 Task: Add Description DS0043 to Card Card0043 in Board Board0041 in Workspace Development in Trello
Action: Mouse moved to (479, 22)
Screenshot: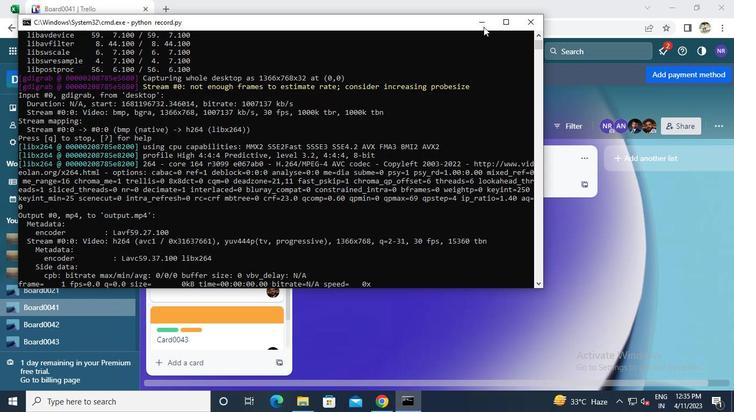 
Action: Mouse pressed left at (479, 22)
Screenshot: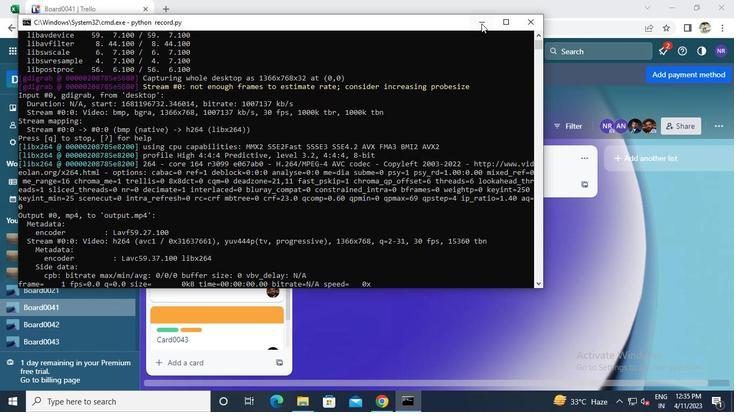 
Action: Mouse moved to (214, 328)
Screenshot: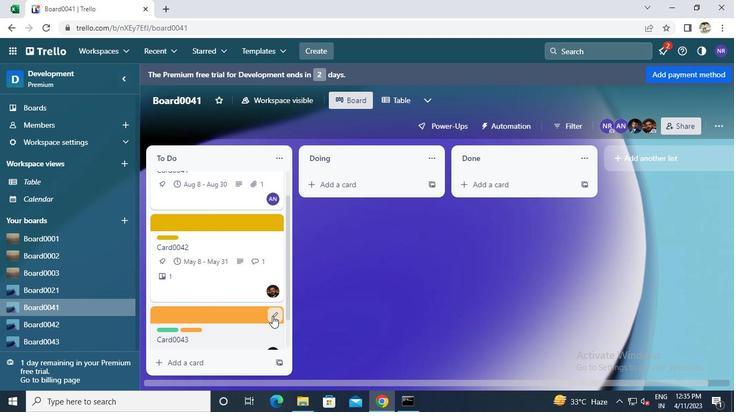 
Action: Mouse pressed left at (214, 328)
Screenshot: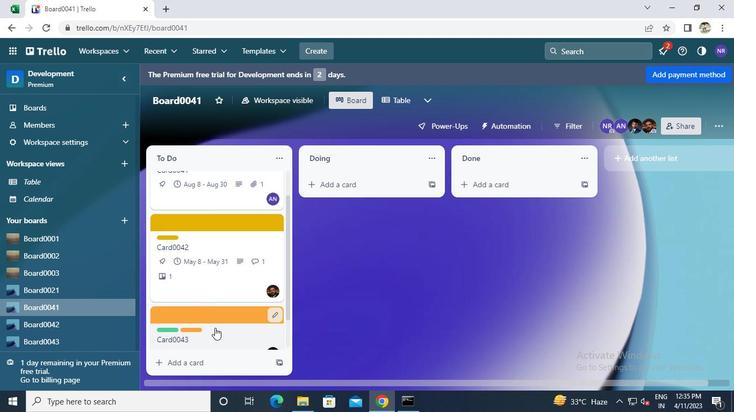 
Action: Mouse moved to (242, 294)
Screenshot: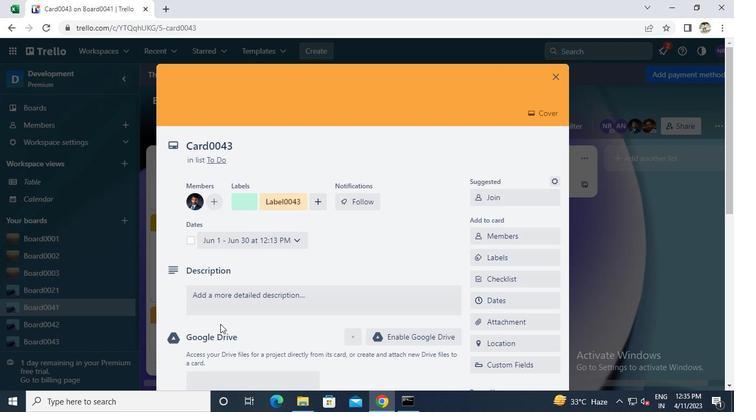 
Action: Mouse pressed left at (242, 294)
Screenshot: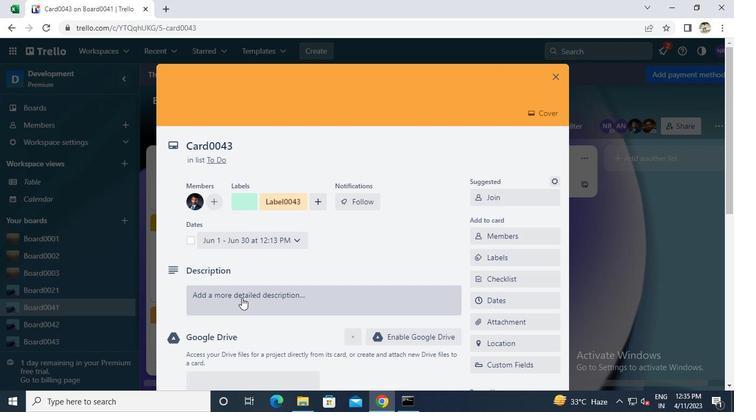 
Action: Keyboard Key.caps_lock
Screenshot: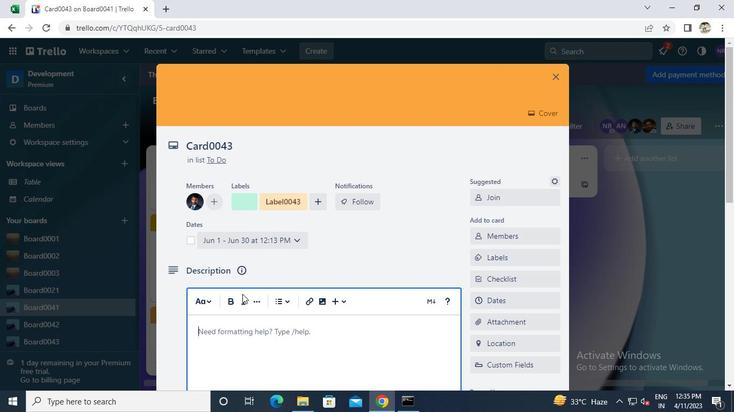 
Action: Keyboard d
Screenshot: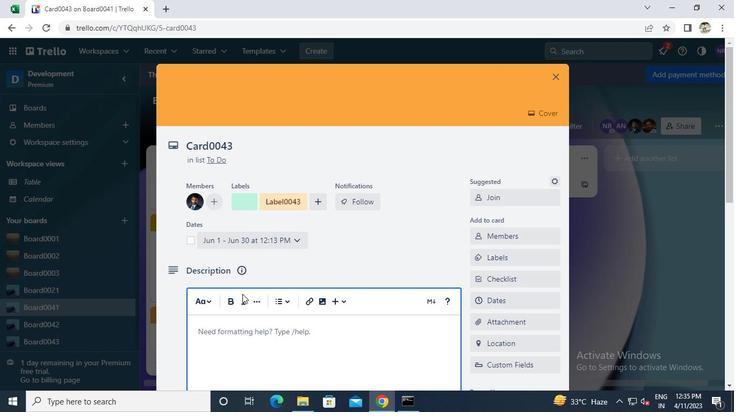 
Action: Keyboard s
Screenshot: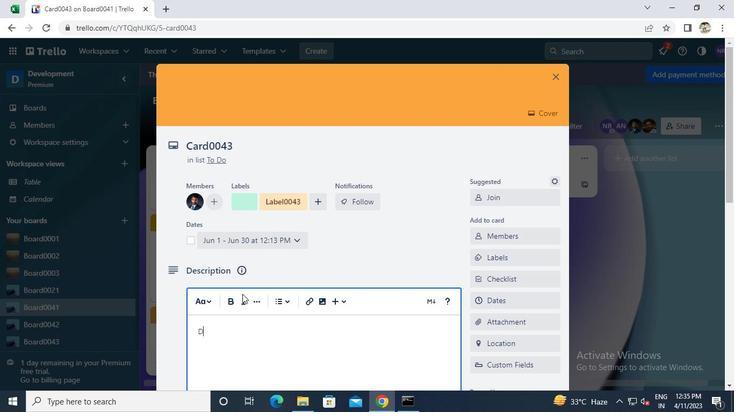 
Action: Keyboard 0
Screenshot: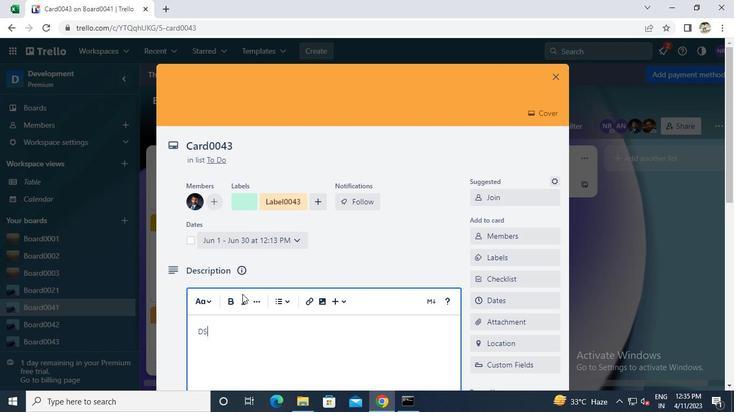 
Action: Keyboard 0
Screenshot: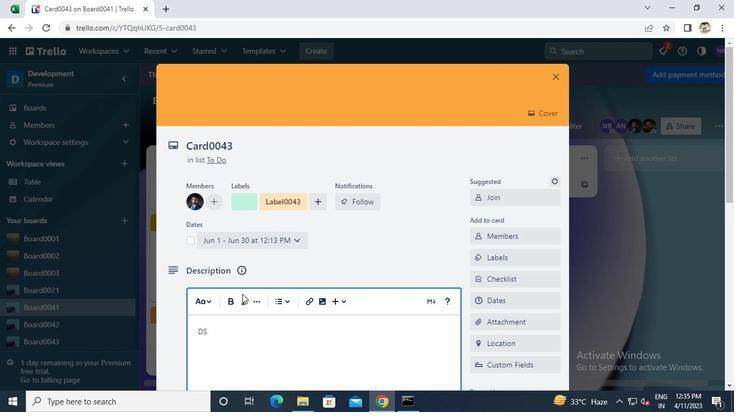 
Action: Keyboard 4
Screenshot: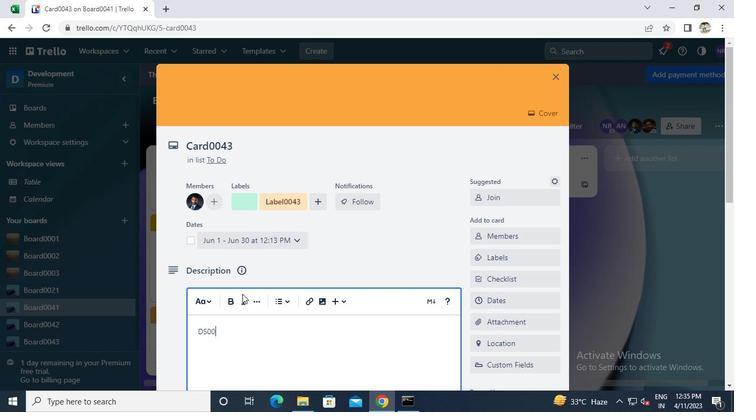
Action: Keyboard 3
Screenshot: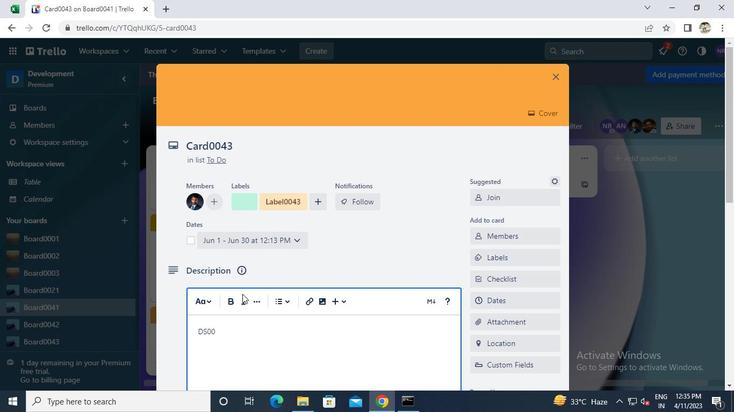 
Action: Mouse moved to (209, 237)
Screenshot: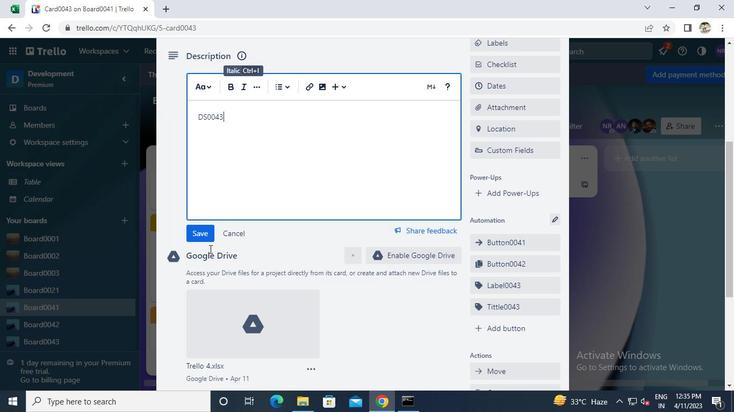 
Action: Mouse pressed left at (209, 237)
Screenshot: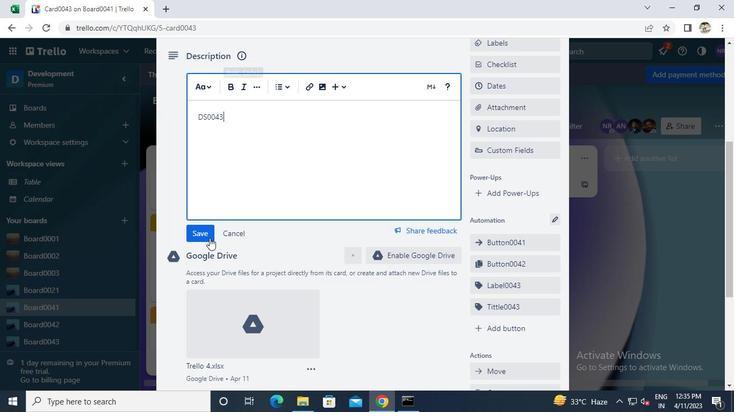 
Action: Mouse moved to (402, 404)
Screenshot: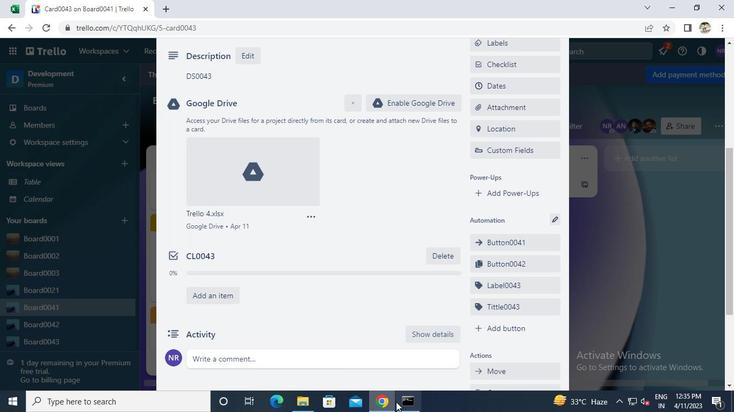 
Action: Mouse pressed left at (402, 404)
Screenshot: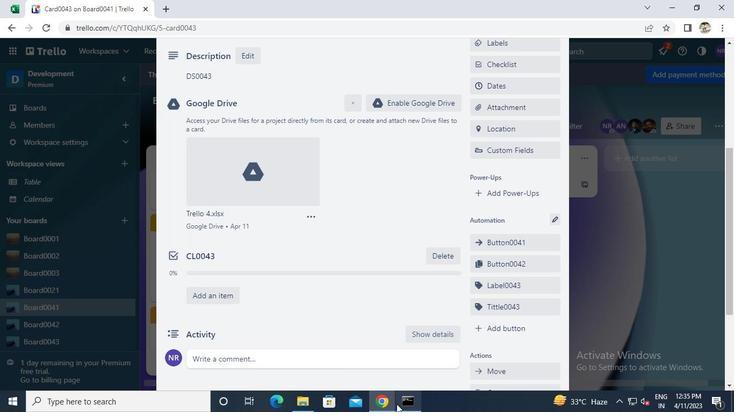 
Action: Mouse moved to (522, 23)
Screenshot: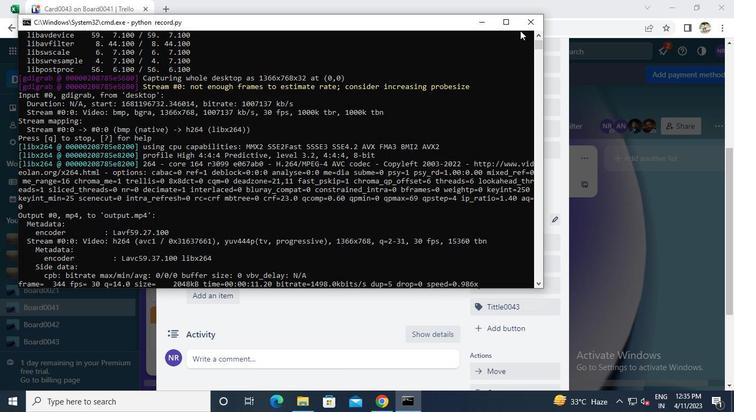
Action: Mouse pressed left at (522, 23)
Screenshot: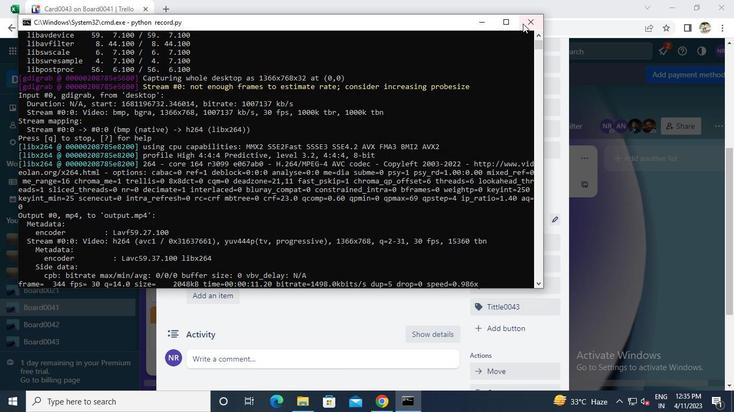 
Action: Mouse moved to (523, 22)
Screenshot: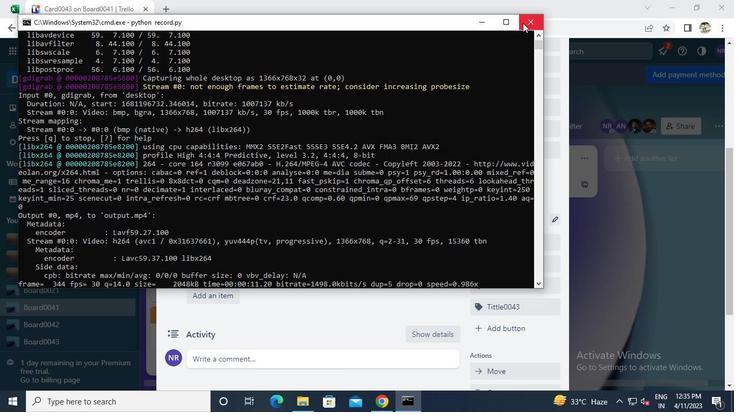 
